 Task: Find the nearest golf courses to Myrtle Beach, South Carolina, and Hilton Head Island, South Carolina.
Action: Mouse moved to (207, 103)
Screenshot: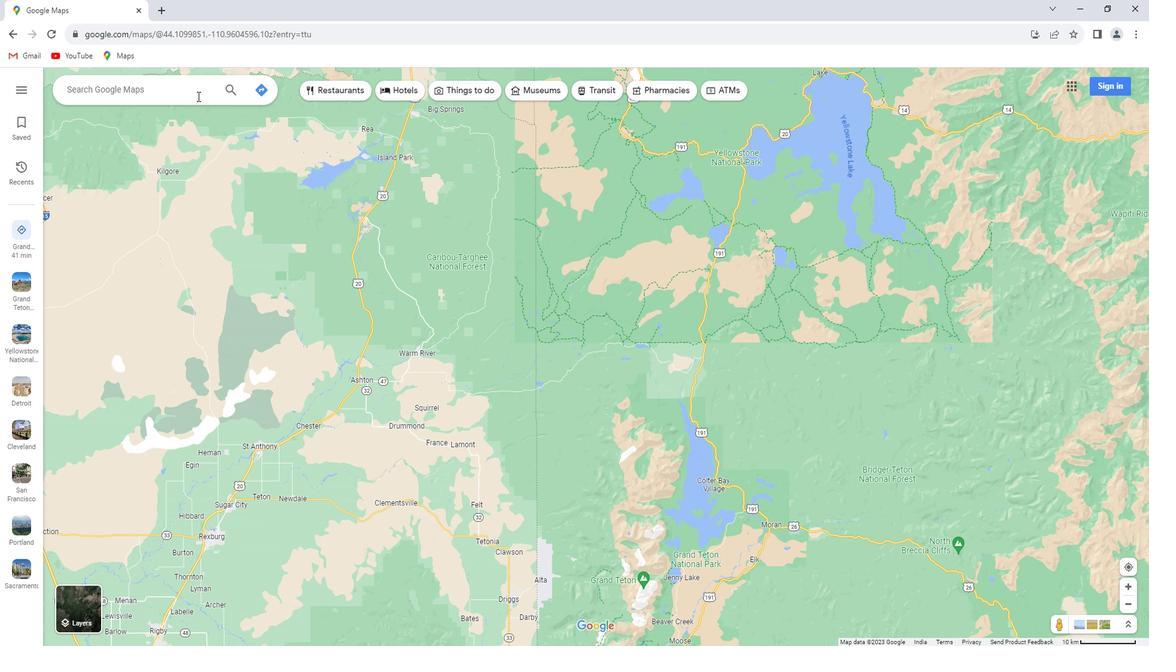
Action: Mouse pressed left at (207, 103)
Screenshot: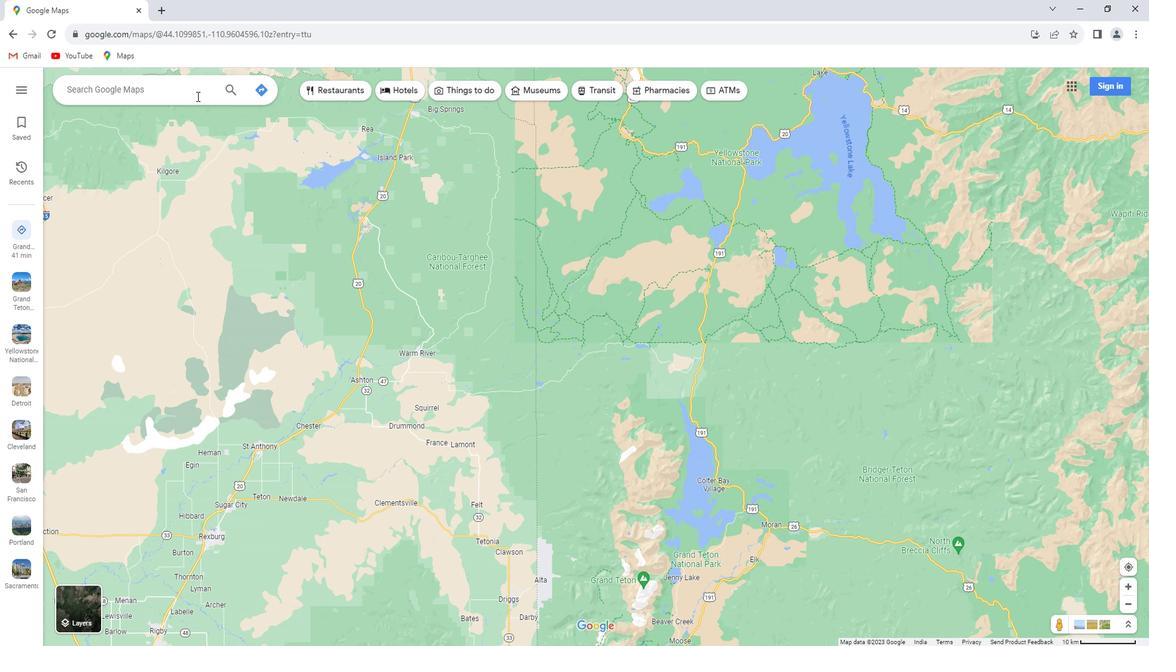 
Action: Key pressed <Key.shift>South<Key.space><Key.shift>Carolina
Screenshot: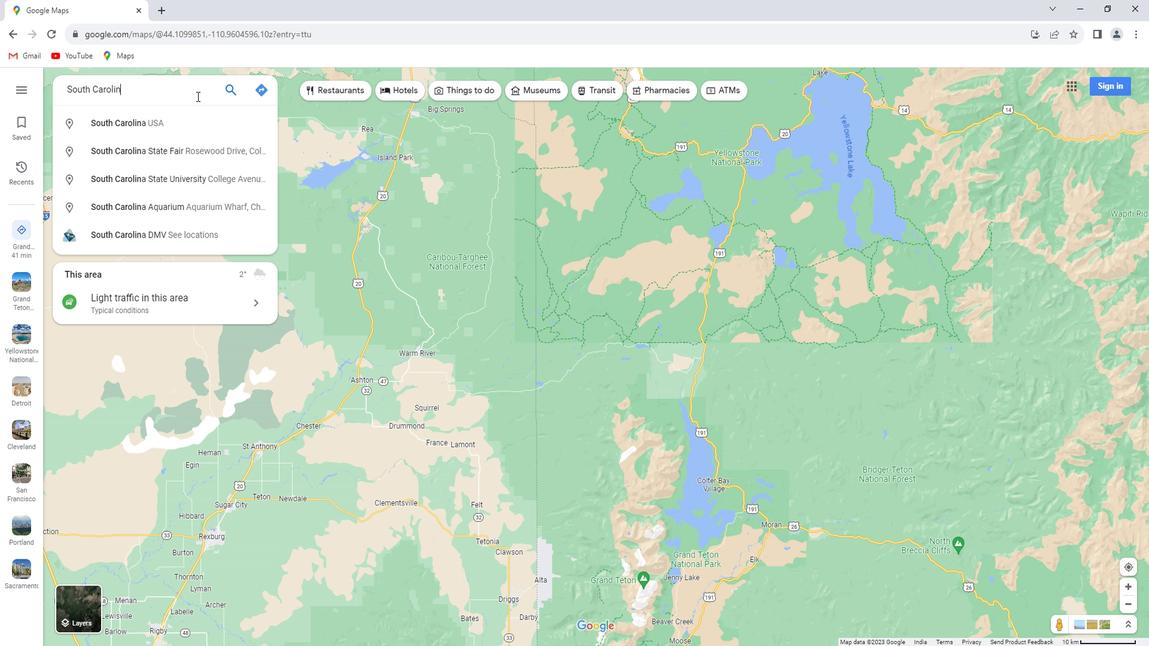 
Action: Mouse moved to (226, 110)
Screenshot: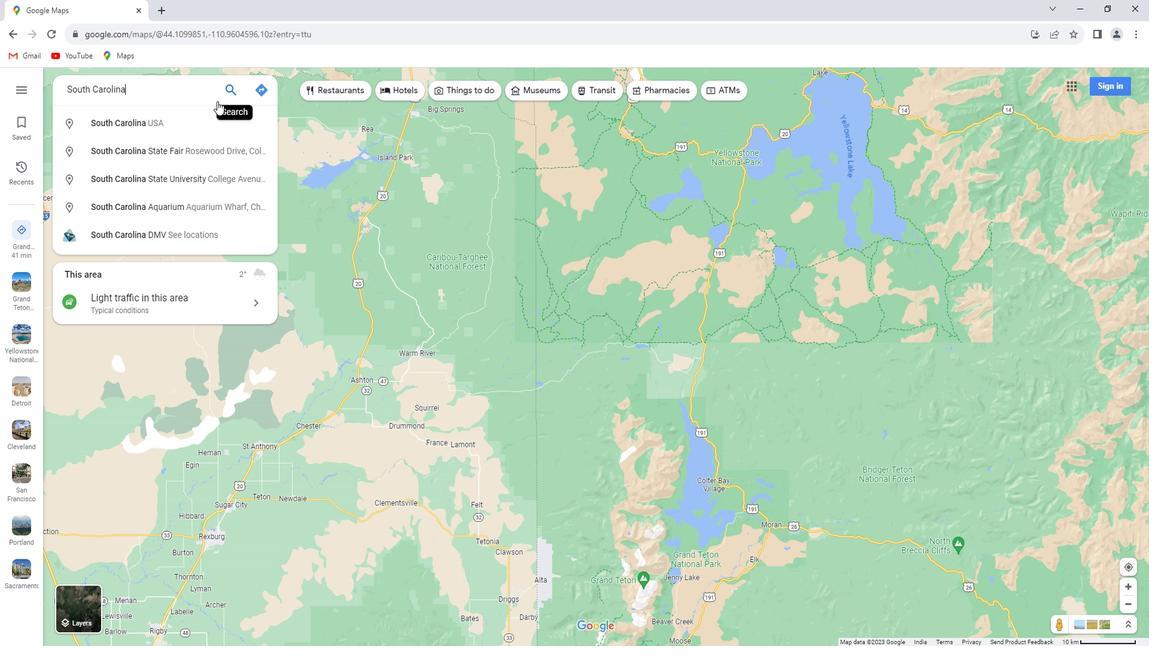 
Action: Key pressed <Key.enter>
Screenshot: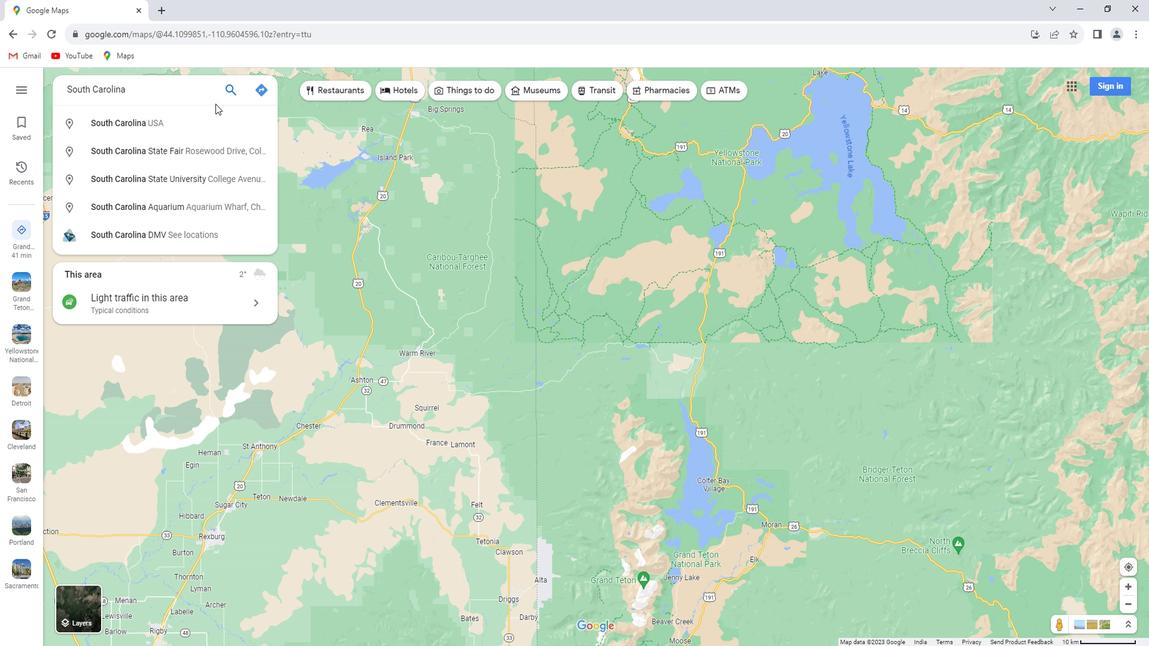 
Action: Mouse moved to (171, 295)
Screenshot: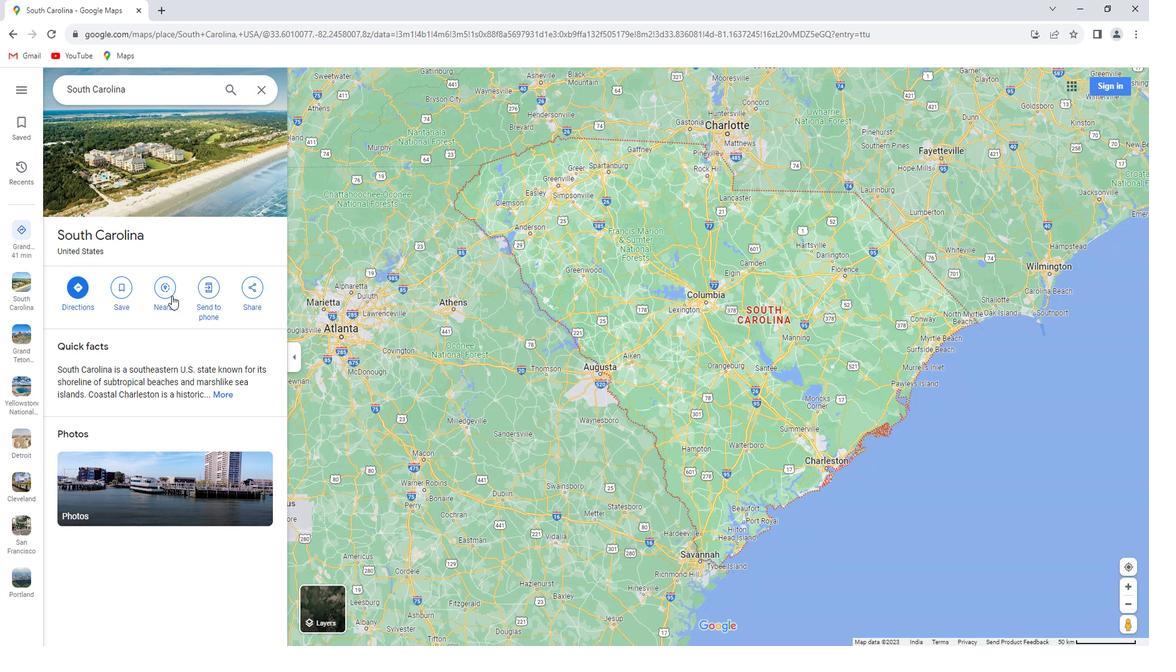 
Action: Mouse pressed left at (171, 295)
Screenshot: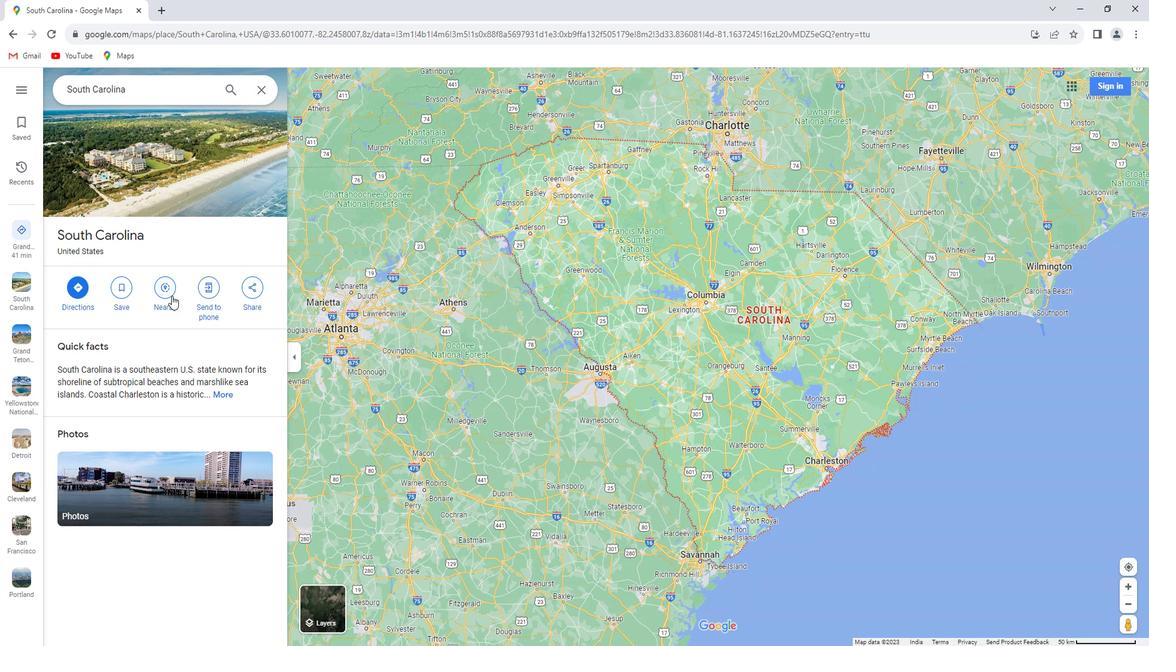 
Action: Mouse moved to (174, 292)
Screenshot: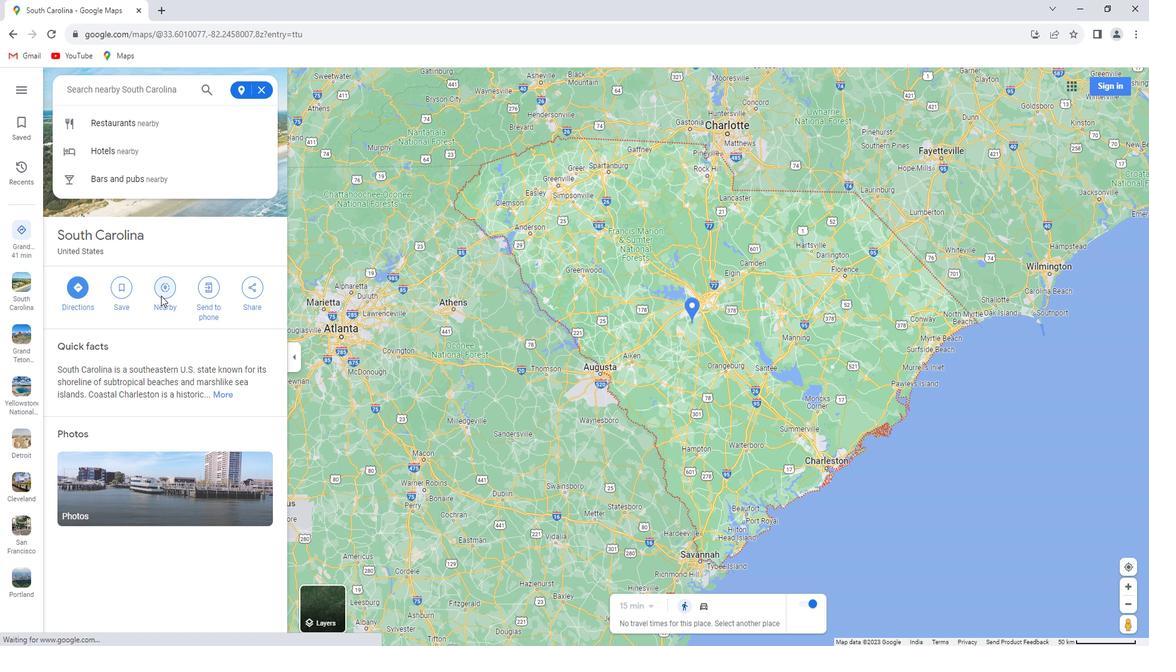 
Action: Key pressed golf<Key.space>curses
Screenshot: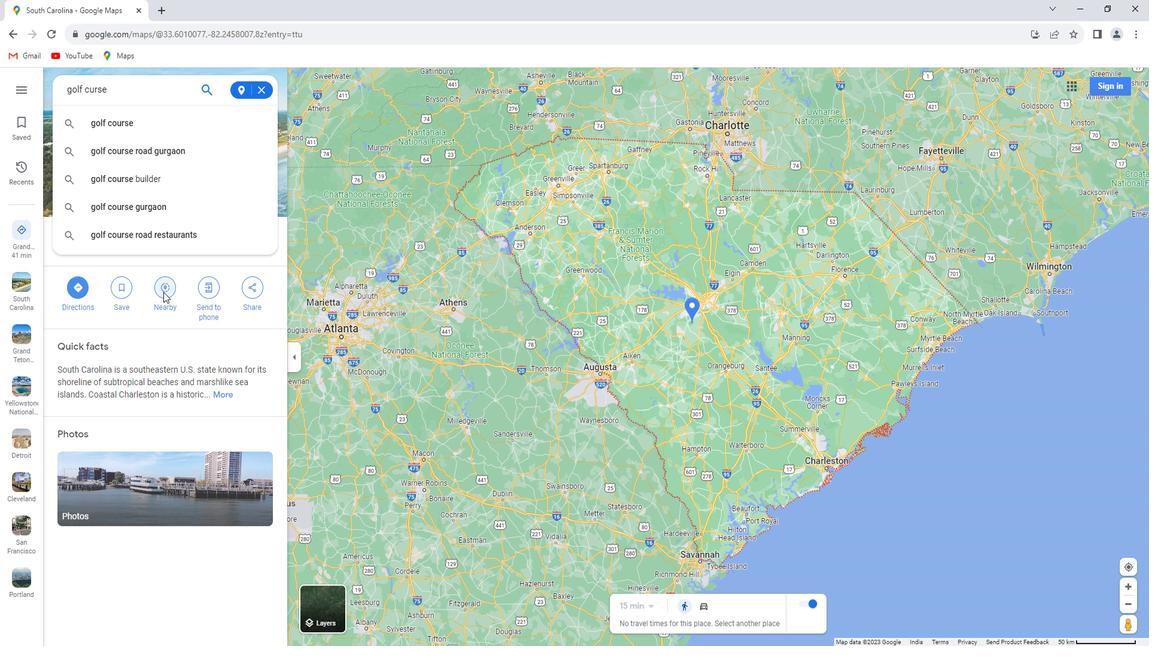 
Action: Mouse moved to (101, 99)
Screenshot: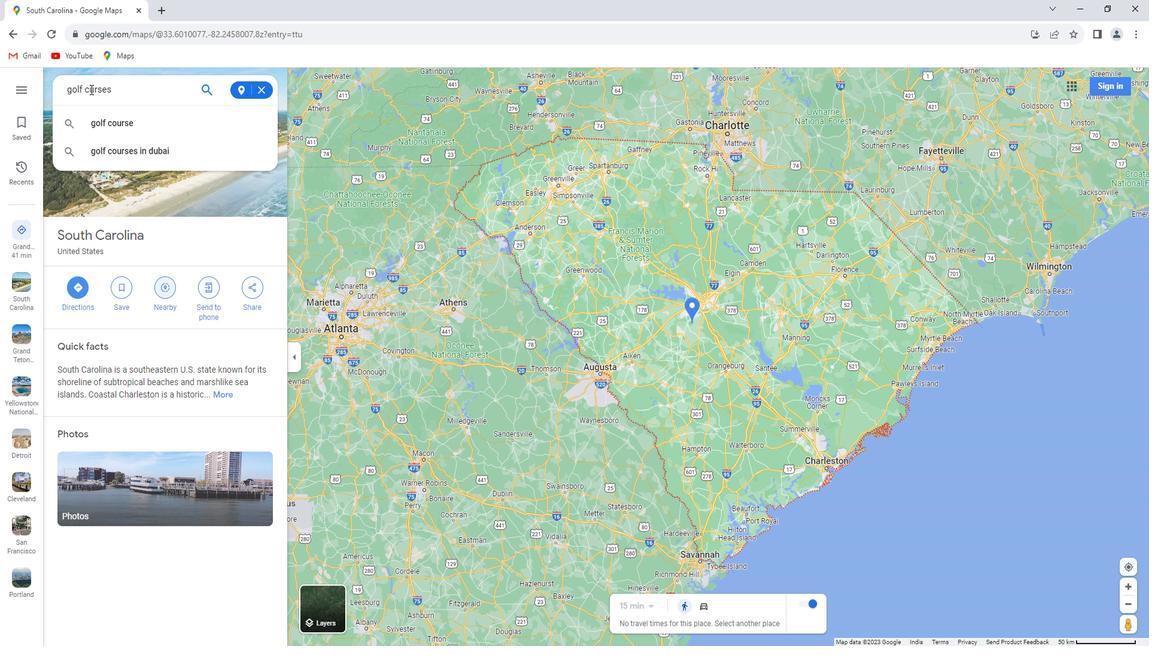 
Action: Mouse pressed left at (101, 99)
Screenshot: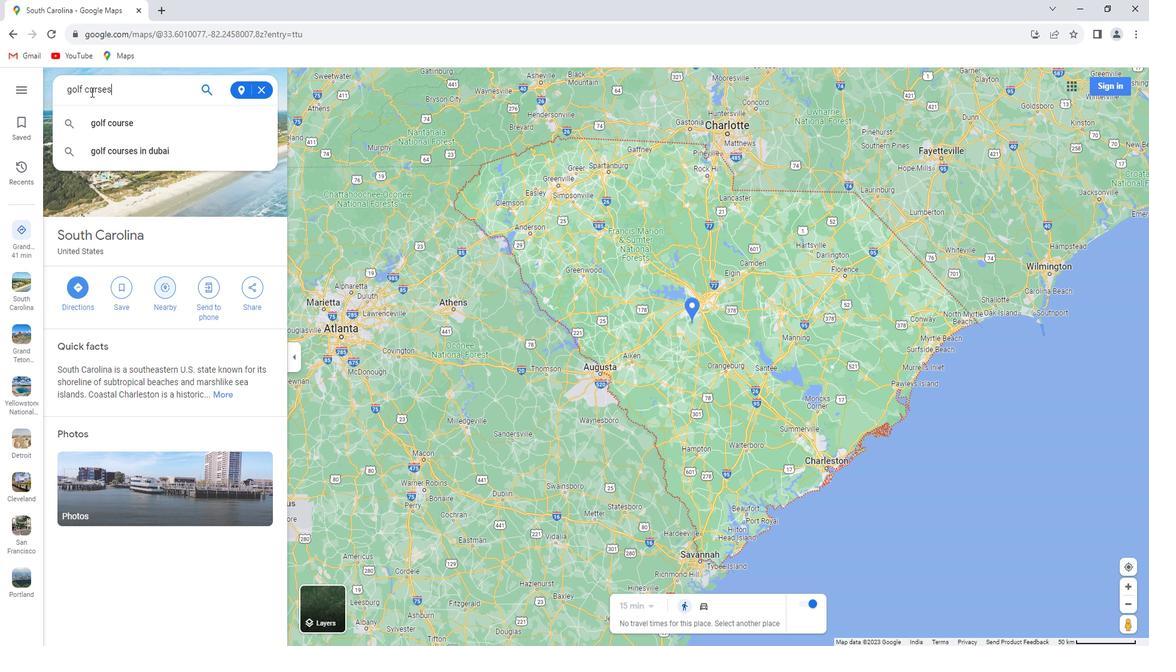 
Action: Key pressed o
Screenshot: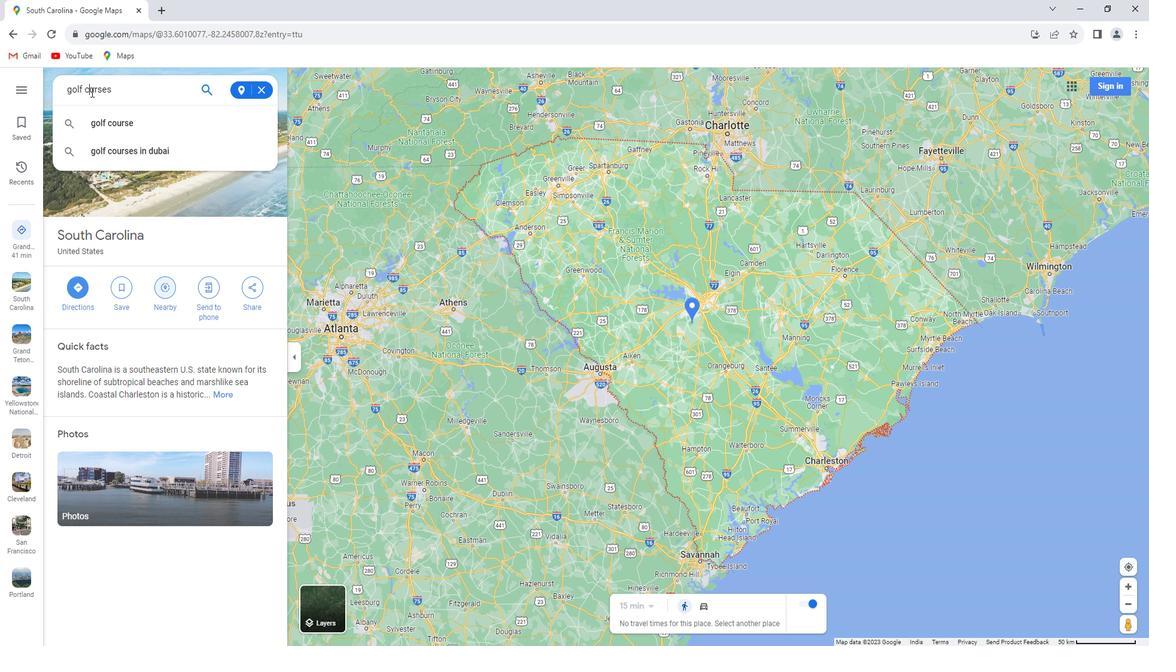 
Action: Mouse moved to (186, 100)
Screenshot: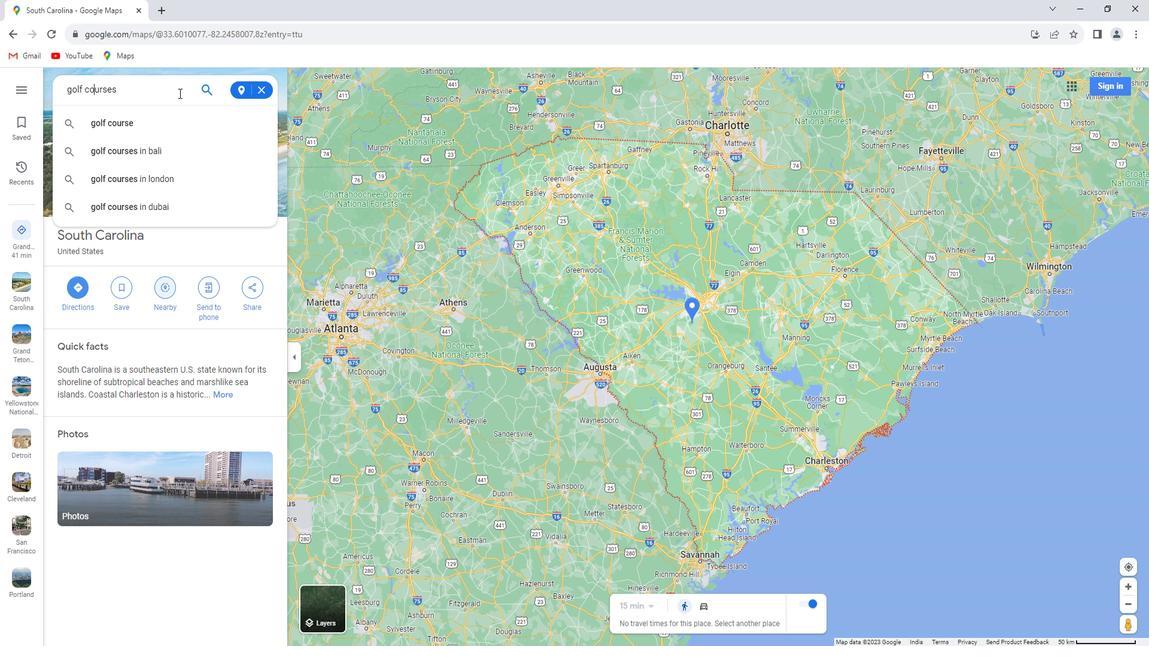
Action: Key pressed <Key.enter>
Screenshot: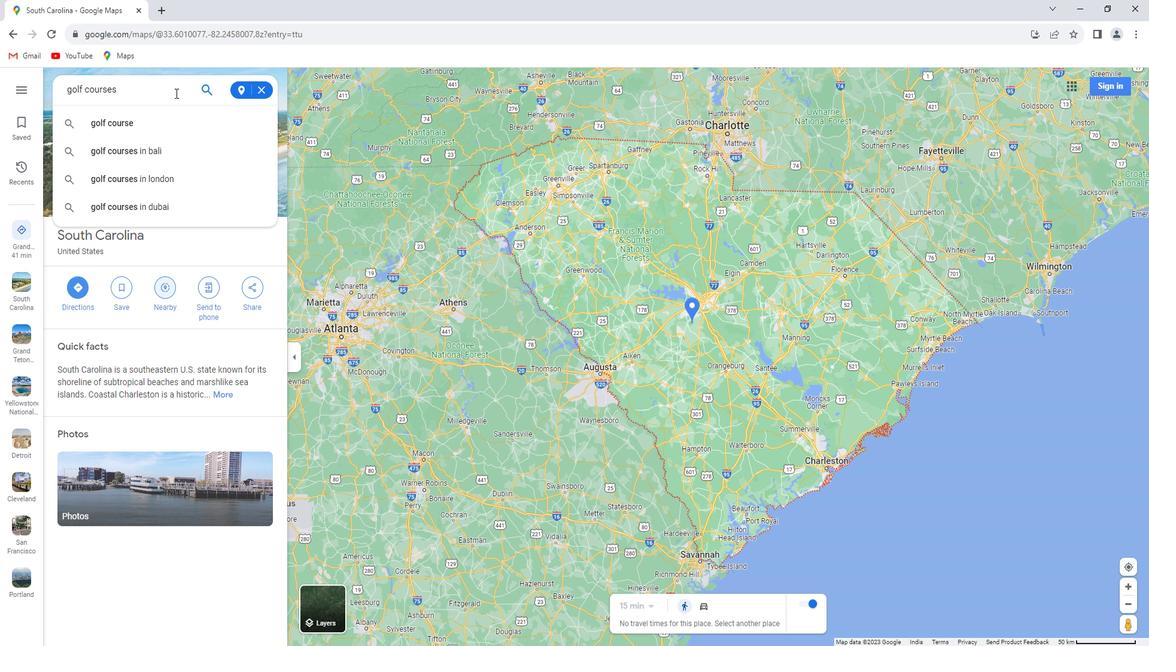 
Action: Mouse moved to (271, 98)
Screenshot: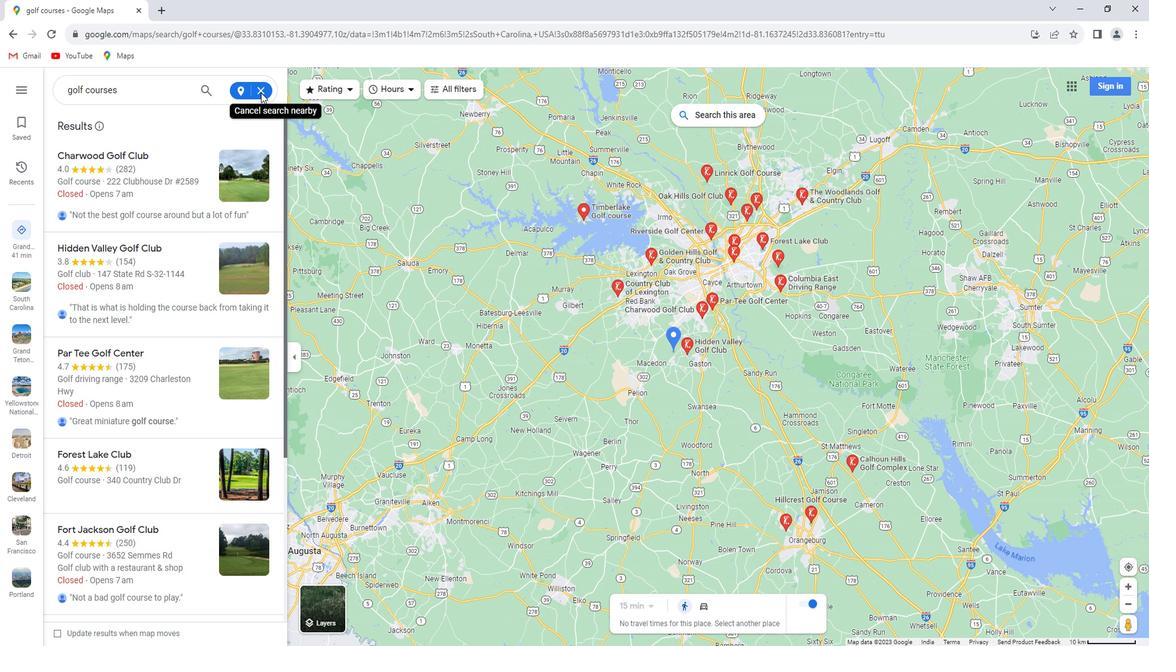 
Action: Mouse pressed left at (271, 98)
Screenshot: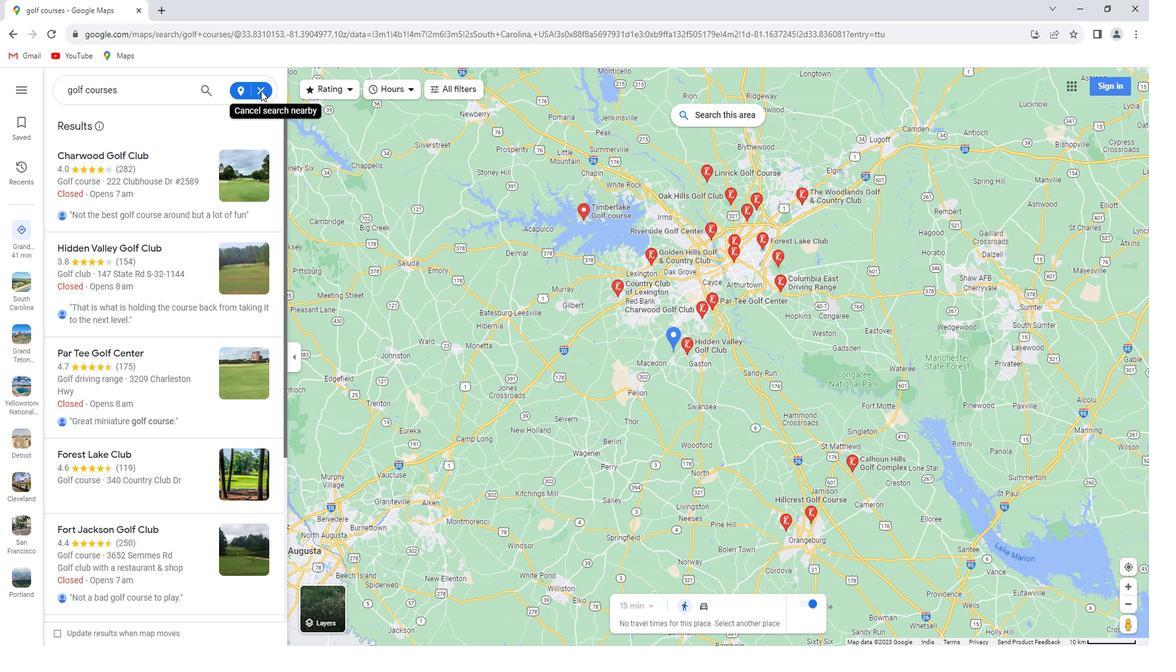 
Action: Mouse moved to (269, 96)
Screenshot: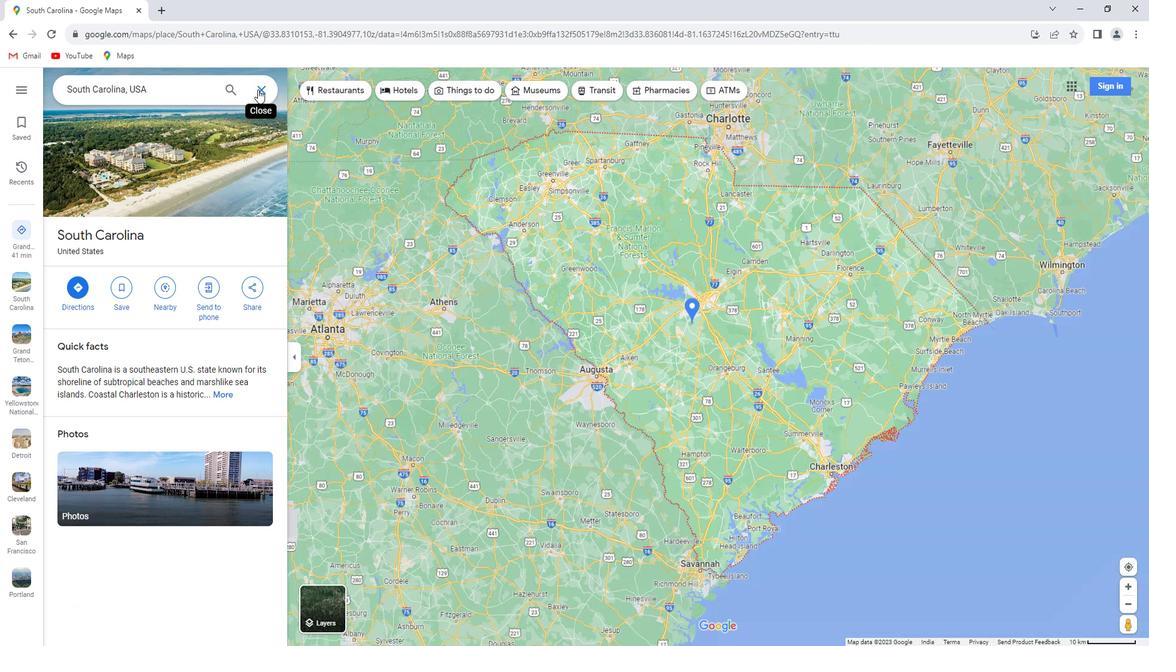 
Action: Mouse pressed left at (269, 96)
Screenshot: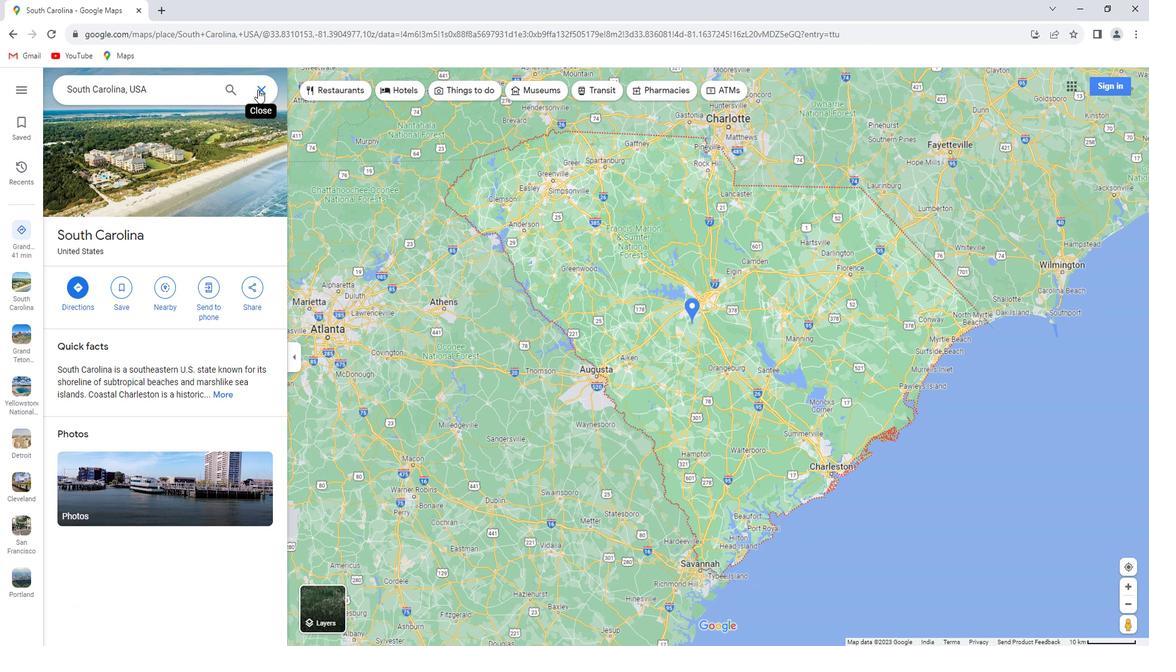 
Action: Mouse moved to (161, 105)
Screenshot: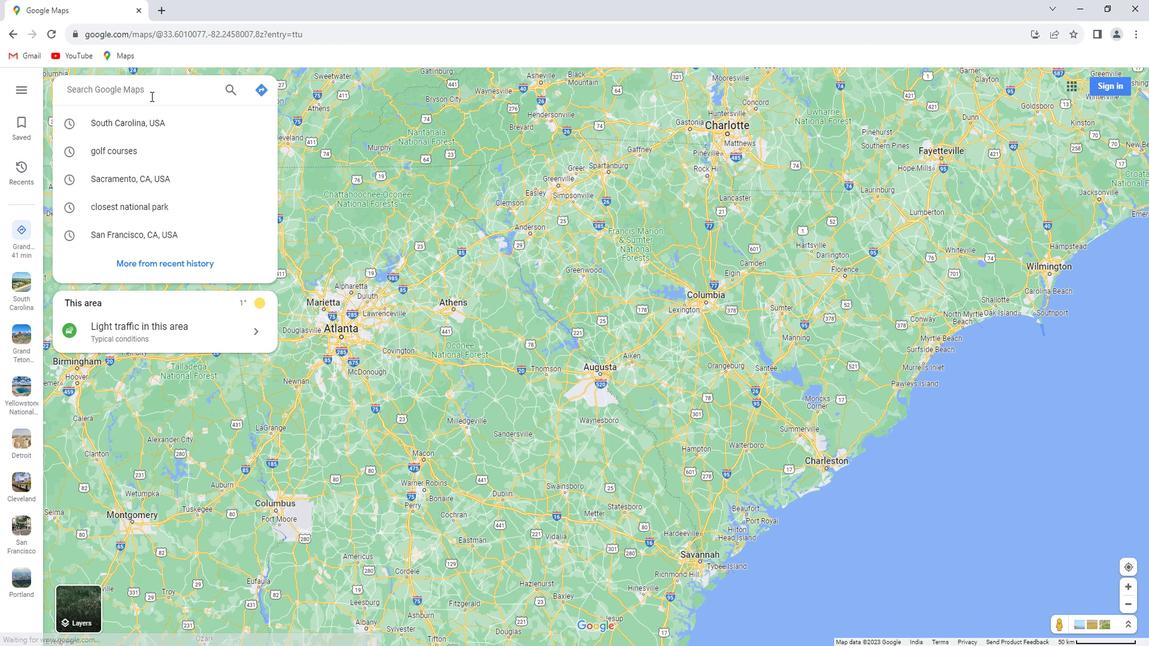 
Action: Key pressed <Key.shift>Hilton<Key.space><Key.shift>Head<Key.space><Key.shift>Island,<Key.space><Key.shift>south<Key.space><Key.shift>Carolina<Key.enter>
Screenshot: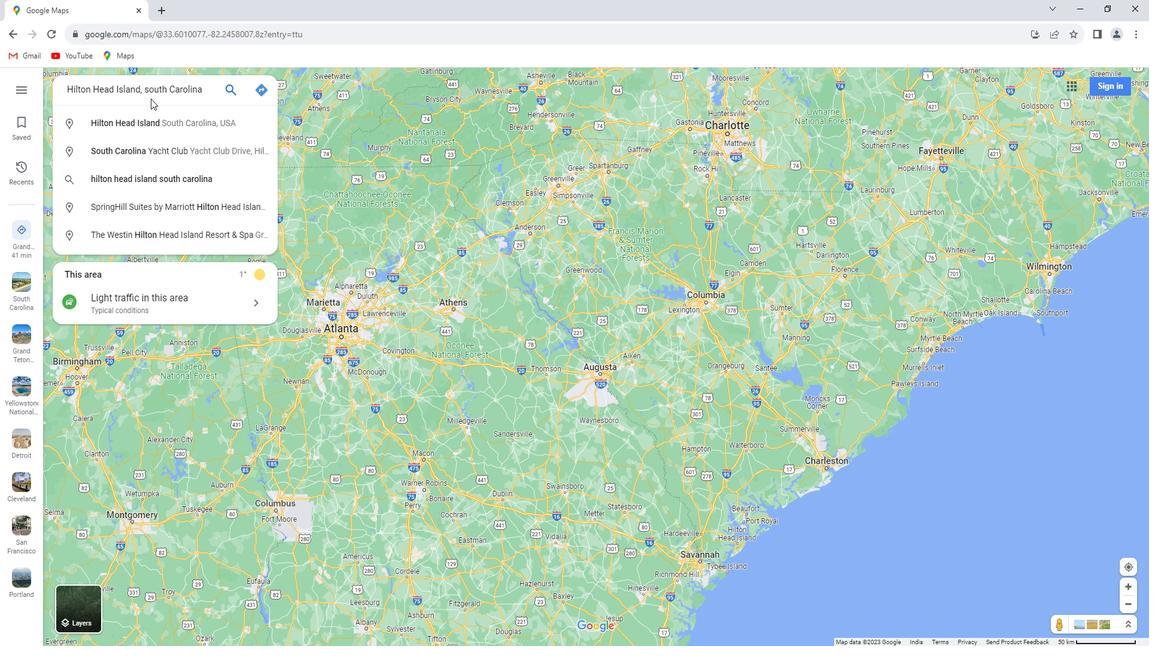 
Action: Mouse moved to (175, 316)
Screenshot: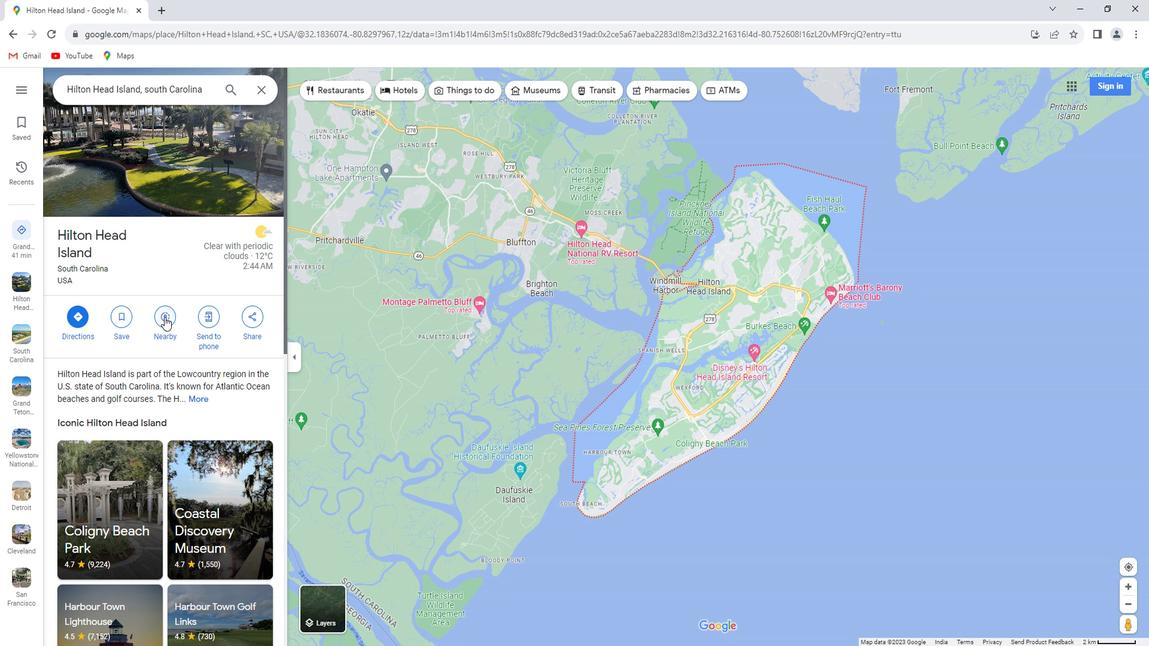 
Action: Mouse pressed left at (175, 316)
Screenshot: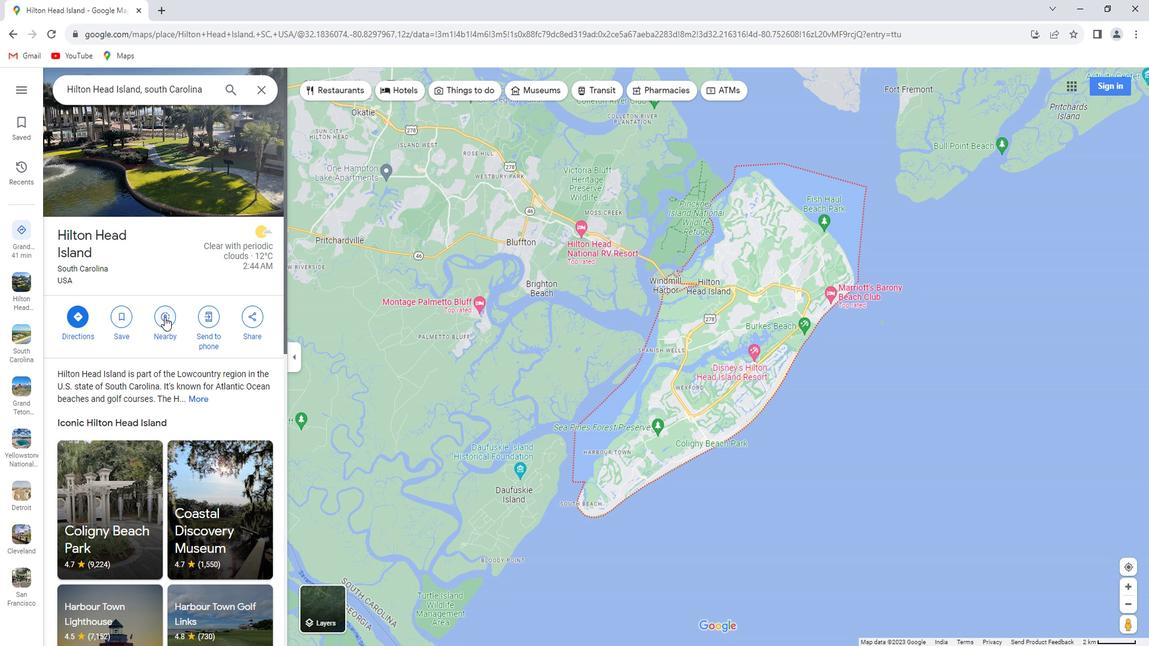 
Action: Key pressed golf<Key.space>courses<Key.enter>
Screenshot: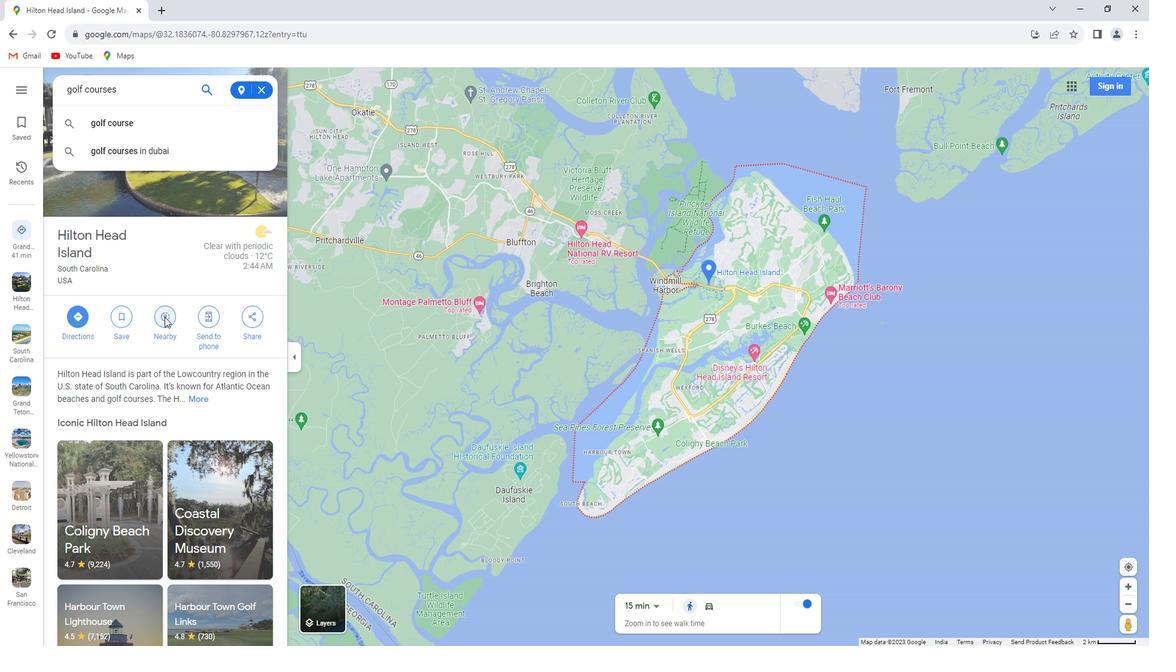 
Action: Mouse scrolled (175, 315) with delta (0, 0)
Screenshot: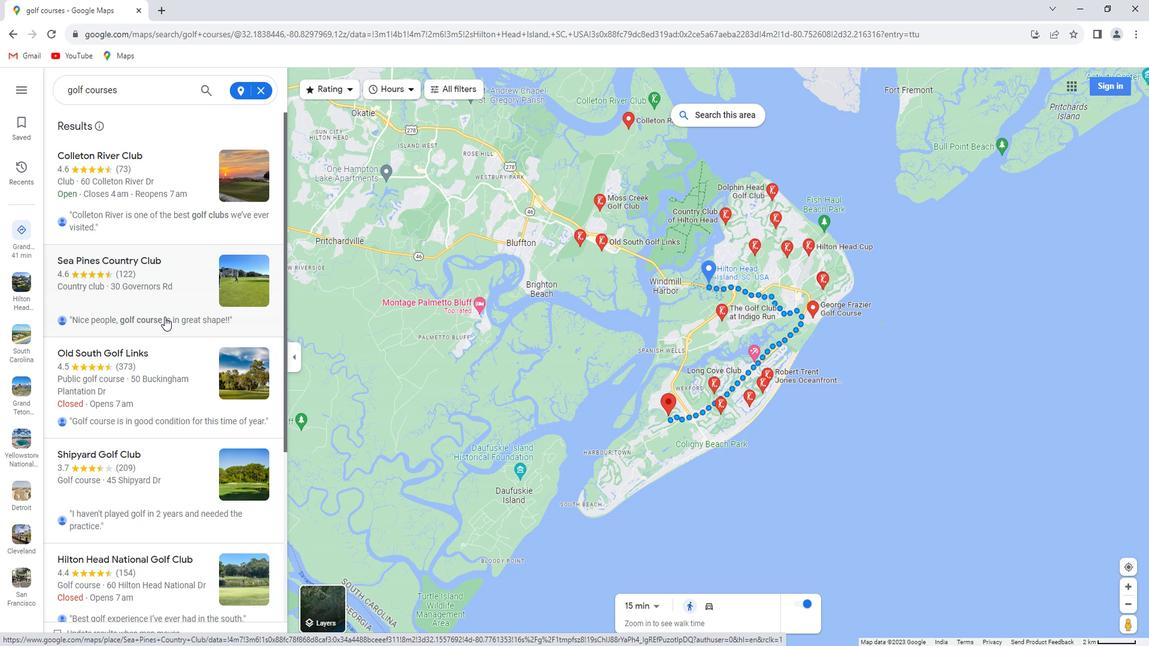 
Action: Mouse scrolled (175, 315) with delta (0, 0)
Screenshot: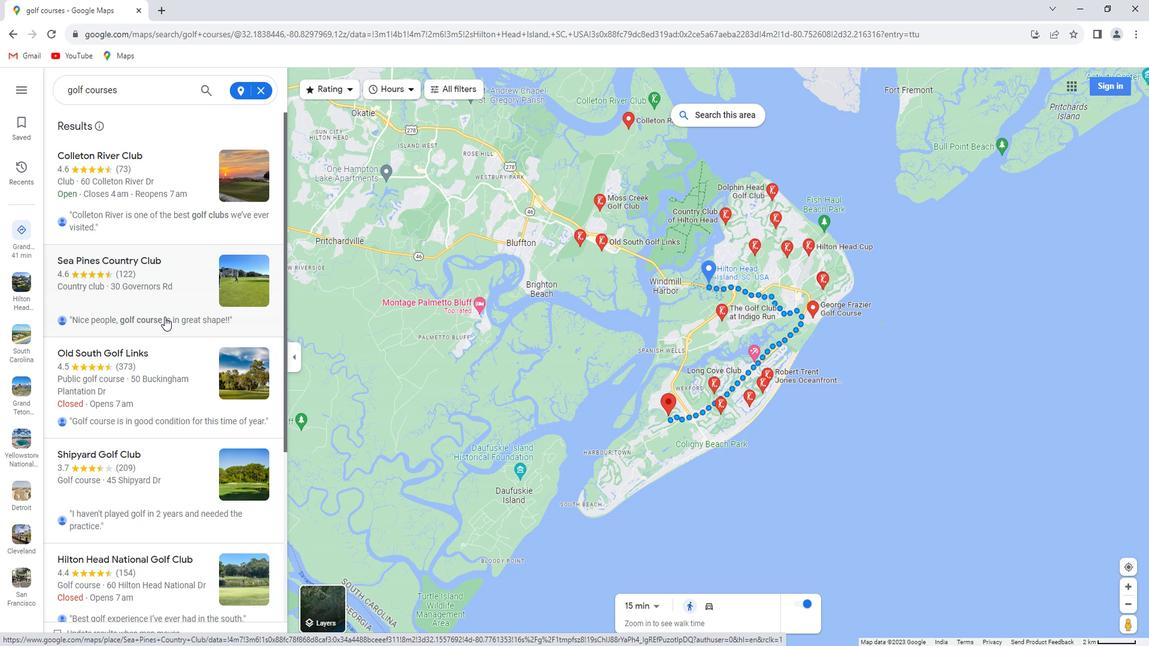
Action: Mouse scrolled (175, 315) with delta (0, 0)
Screenshot: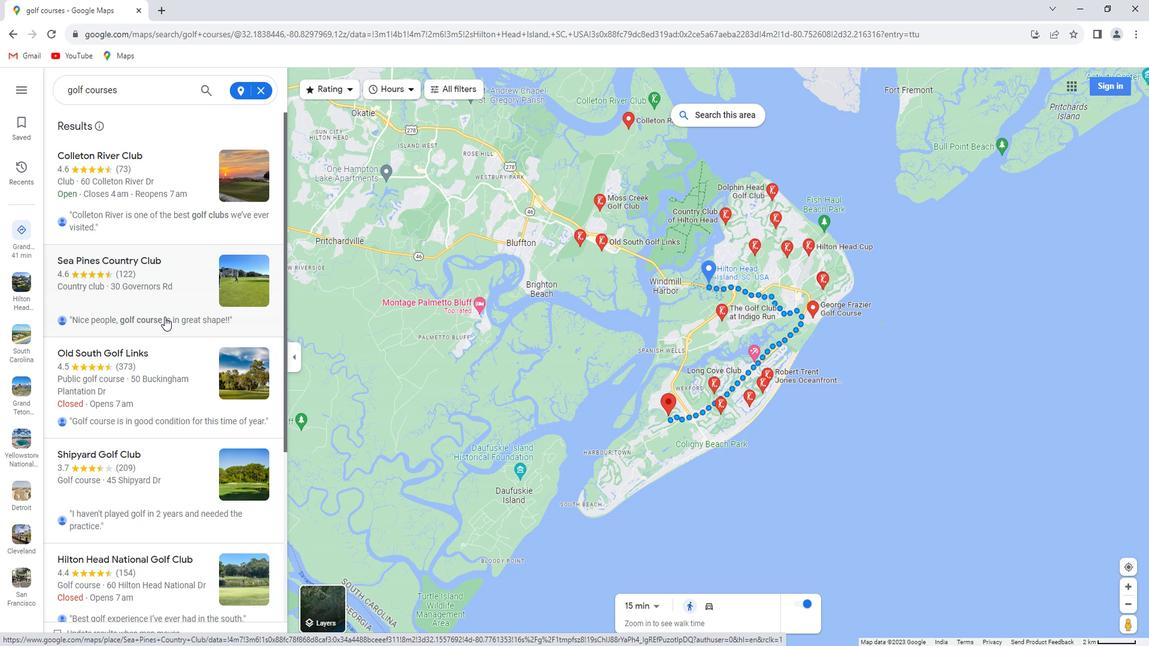 
